 Task: In the Contact  VivianMoore@wnyc.org, schedule and save the meeting with title: 'Introducing Our Products and Services ', Select date: '20 August, 2023', select start time: 3:00:PM. Add location on call (718) 987-6552 with meeting description: For further discussion on products, kindly join the meeting.. Logged in from softage.6@softage.net
Action: Mouse moved to (93, 58)
Screenshot: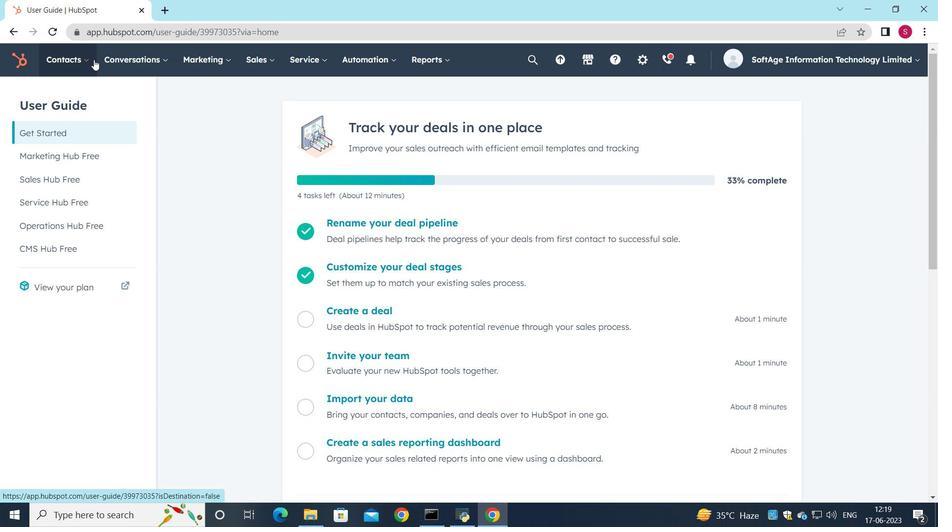 
Action: Mouse pressed left at (93, 58)
Screenshot: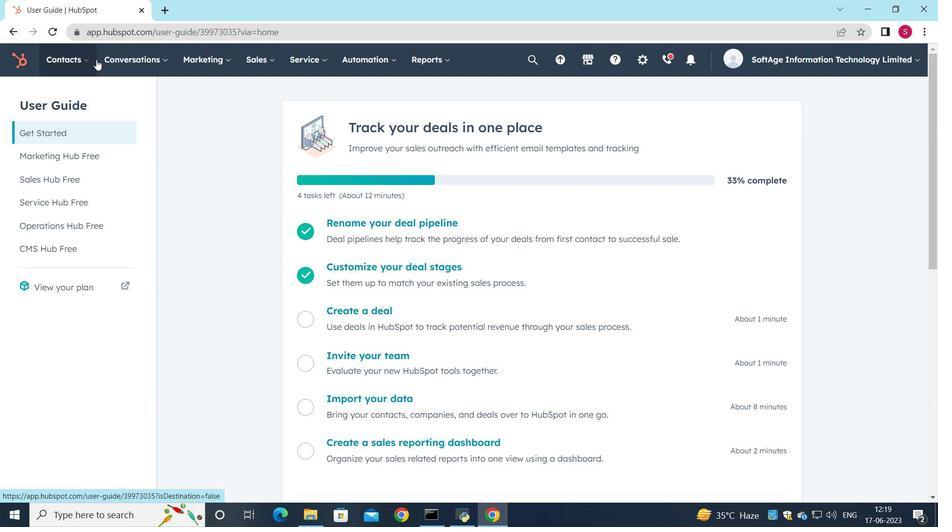 
Action: Mouse moved to (100, 91)
Screenshot: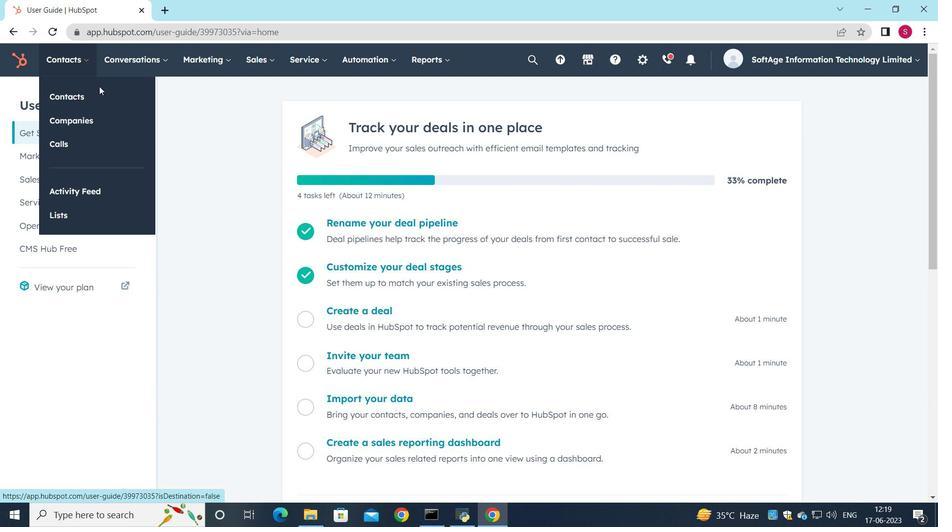 
Action: Mouse pressed left at (100, 91)
Screenshot: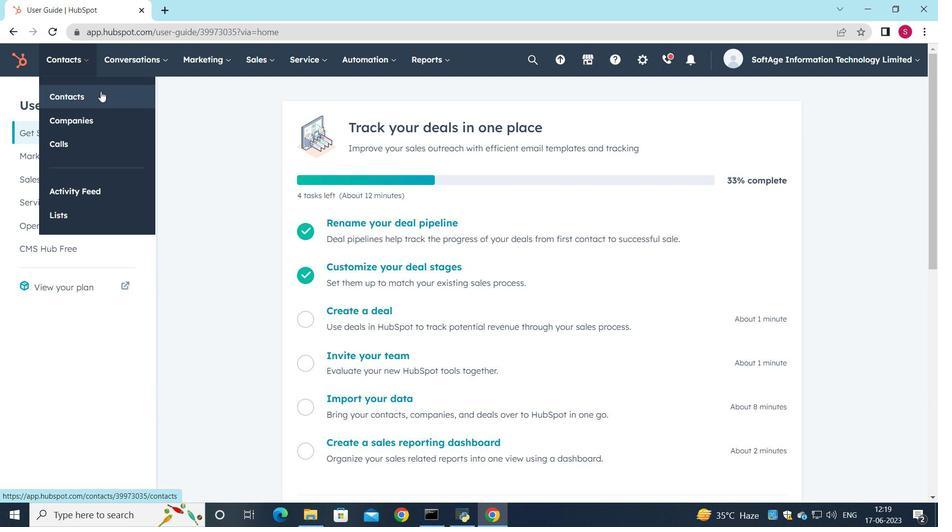 
Action: Mouse moved to (109, 202)
Screenshot: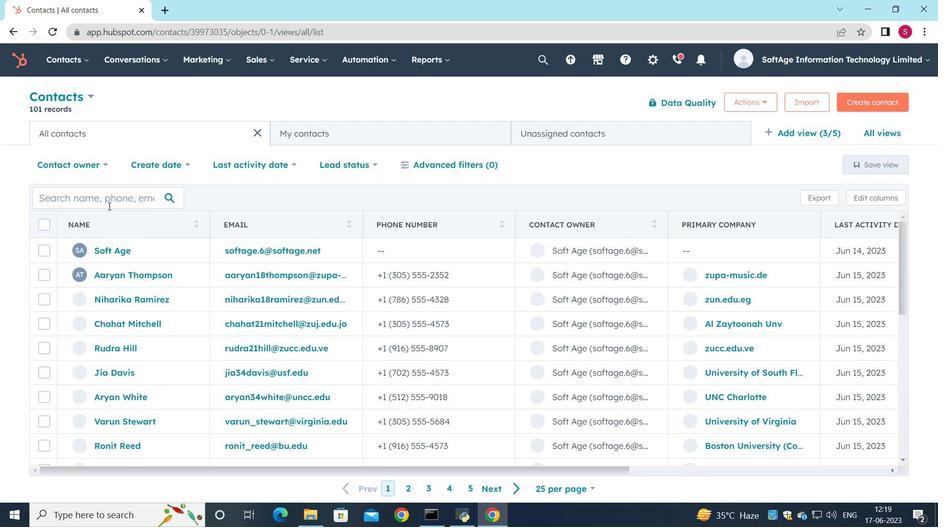 
Action: Mouse pressed left at (109, 202)
Screenshot: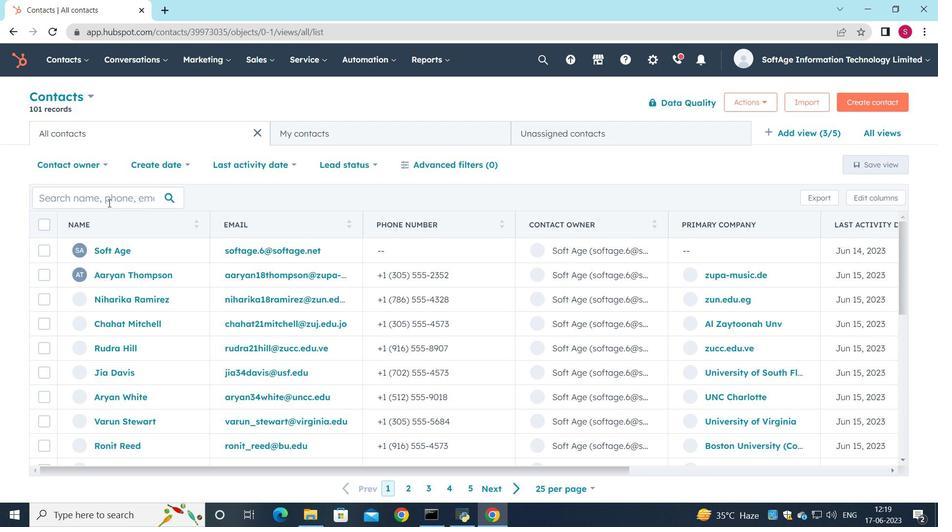 
Action: Mouse moved to (9, 0)
Screenshot: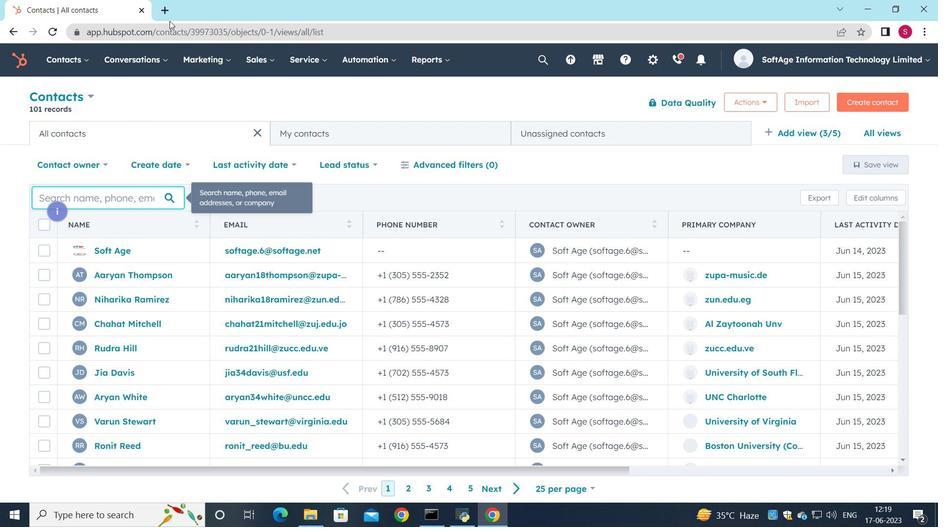 
Action: Key pressed <Key.shift>Vivian<Key.shift>Moore<Key.shift><Key.shift><Key.shift><Key.shift><Key.shift><Key.shift><Key.shift><Key.shift><Key.shift><Key.shift><Key.shift>@wnyc.org
Screenshot: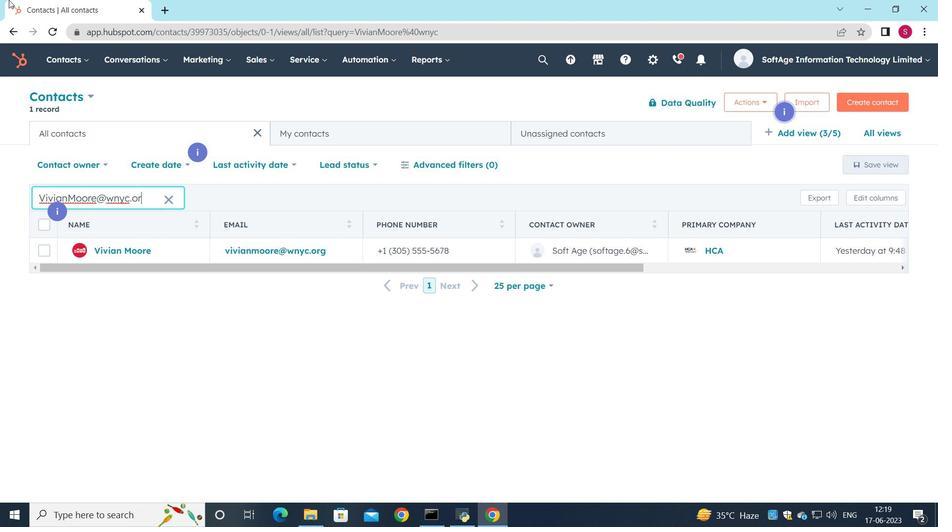 
Action: Mouse moved to (134, 249)
Screenshot: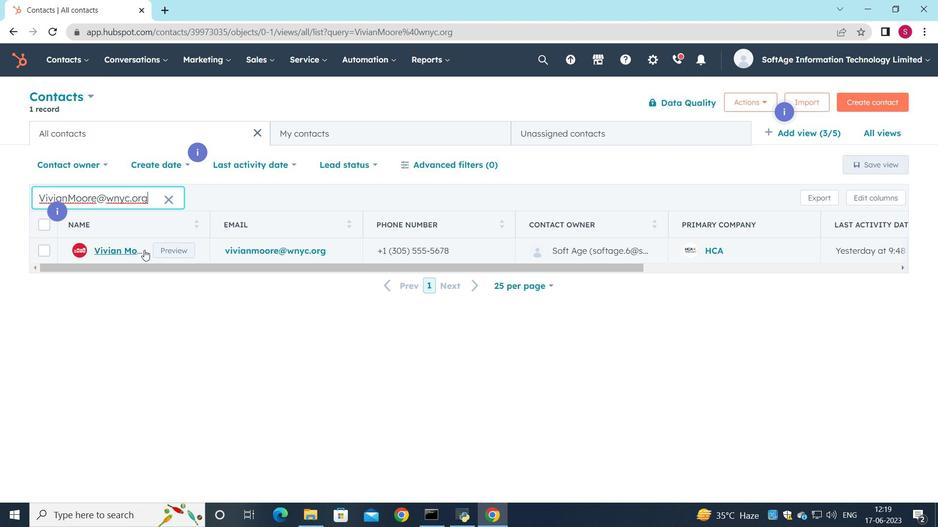 
Action: Mouse pressed left at (134, 249)
Screenshot: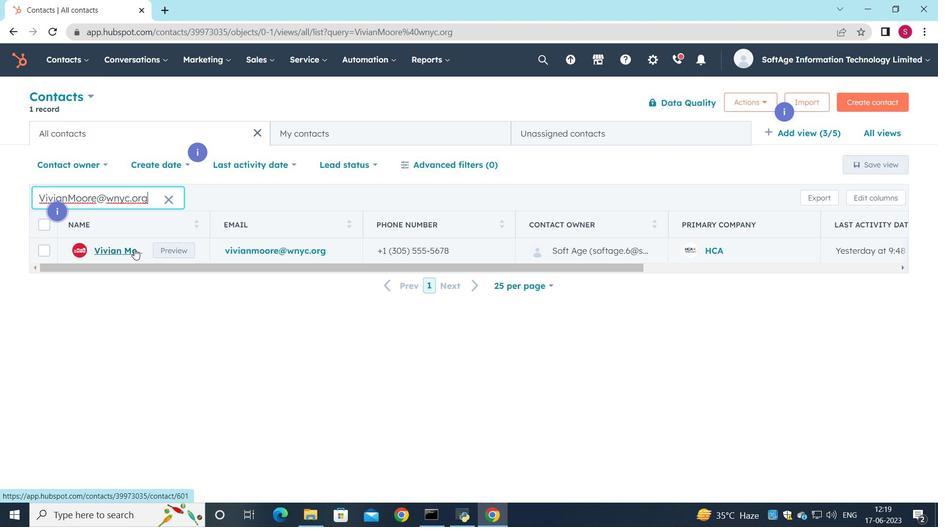 
Action: Mouse moved to (126, 252)
Screenshot: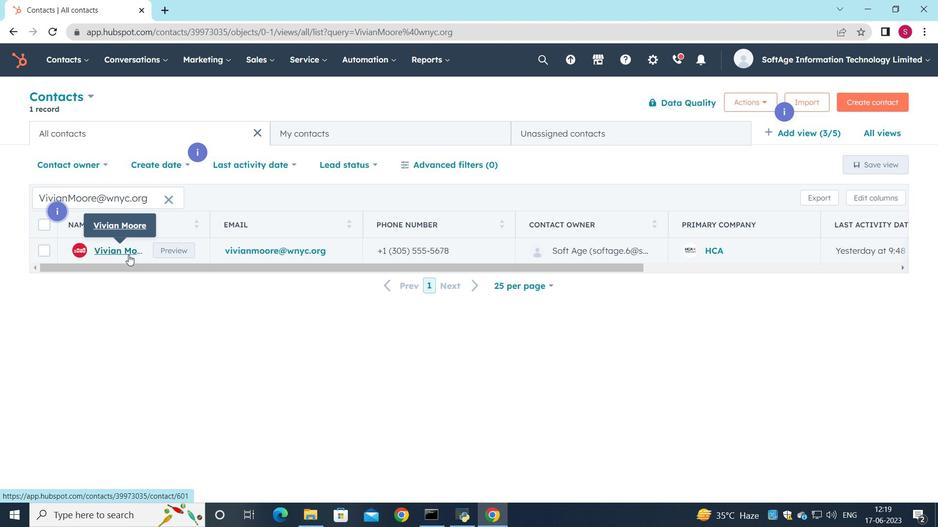 
Action: Mouse pressed left at (126, 252)
Screenshot: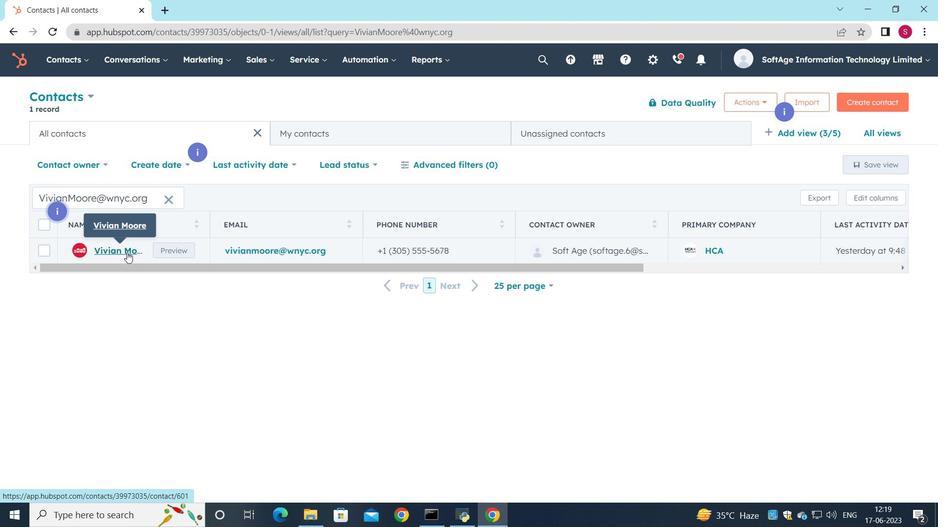 
Action: Mouse moved to (157, 198)
Screenshot: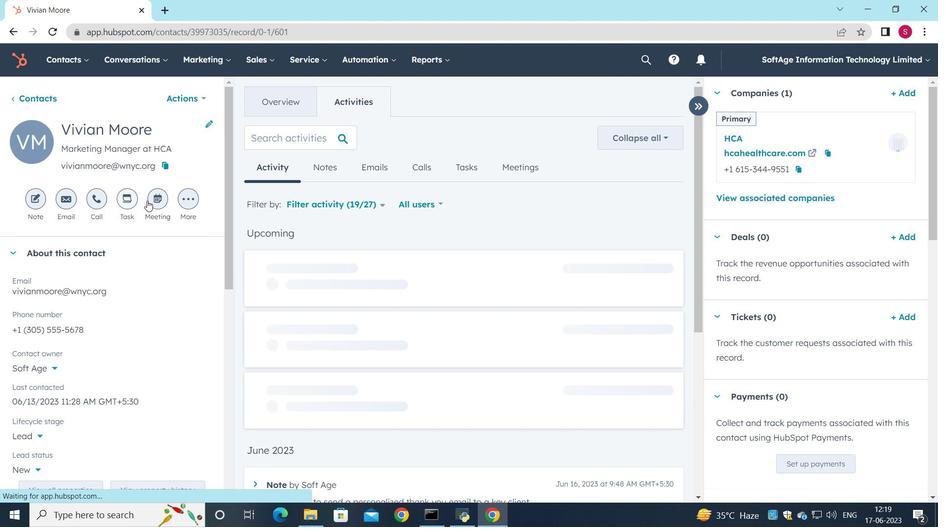 
Action: Mouse pressed left at (157, 198)
Screenshot: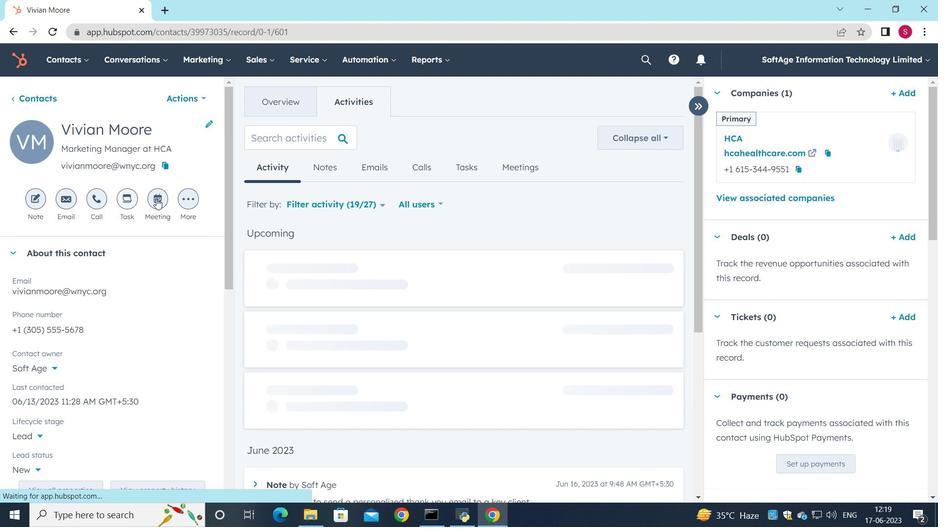 
Action: Mouse moved to (146, 191)
Screenshot: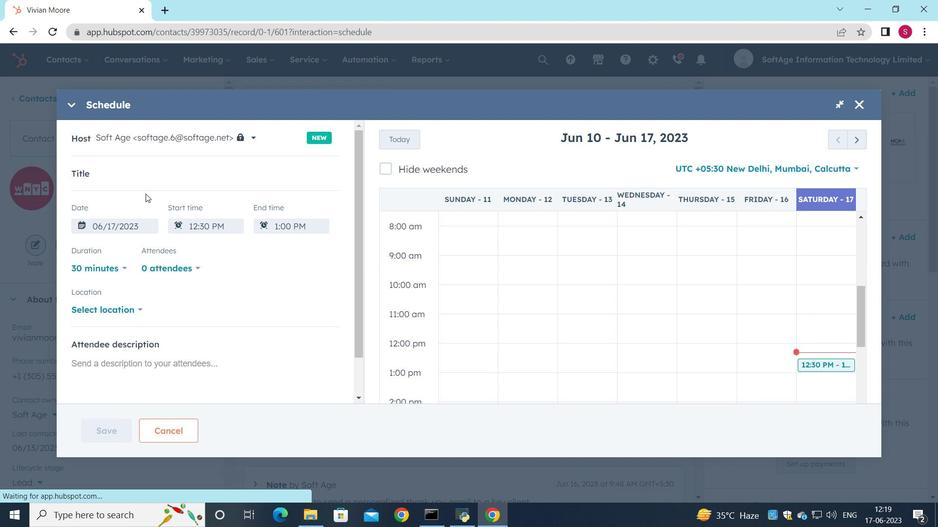 
Action: Key pressed <Key.shift>Introducing<Key.space><Key.shift><Key.shift><Key.shift><Key.shift><Key.shift><Key.shift><Key.shift><Key.shift><Key.shift><Key.shift><Key.shift><Key.shift><Key.shift>Our<Key.space><Key.shift>Pri<Key.backspace>ody<Key.backspace>ucts<Key.space>and<Key.space><Key.shift>Services
Screenshot: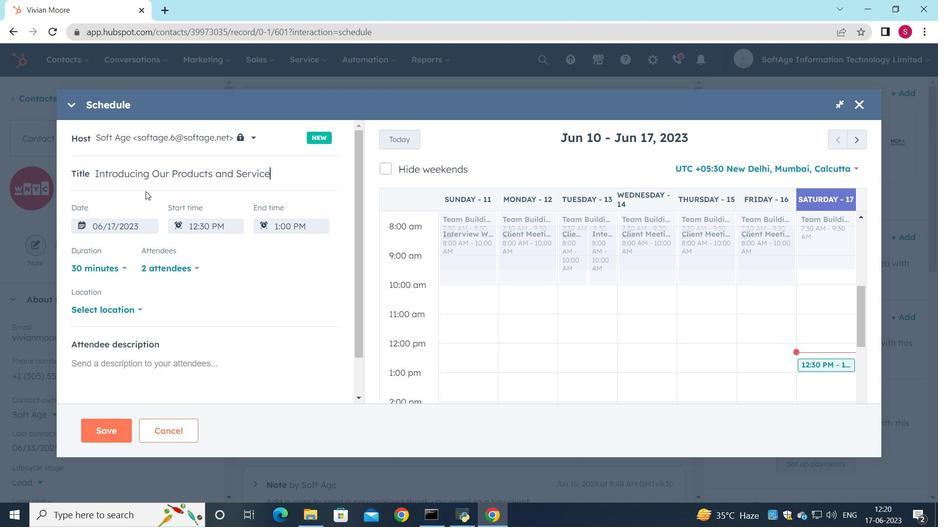 
Action: Mouse moved to (856, 139)
Screenshot: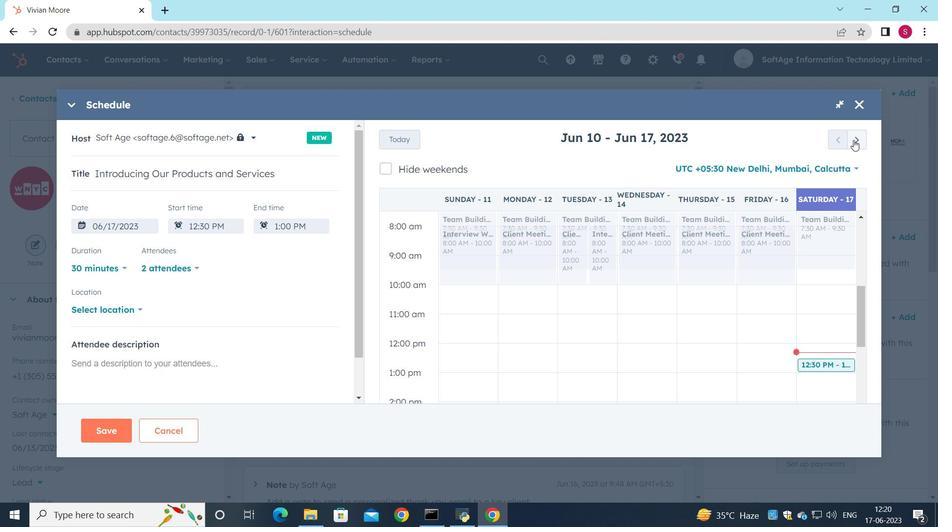 
Action: Mouse pressed left at (856, 139)
Screenshot: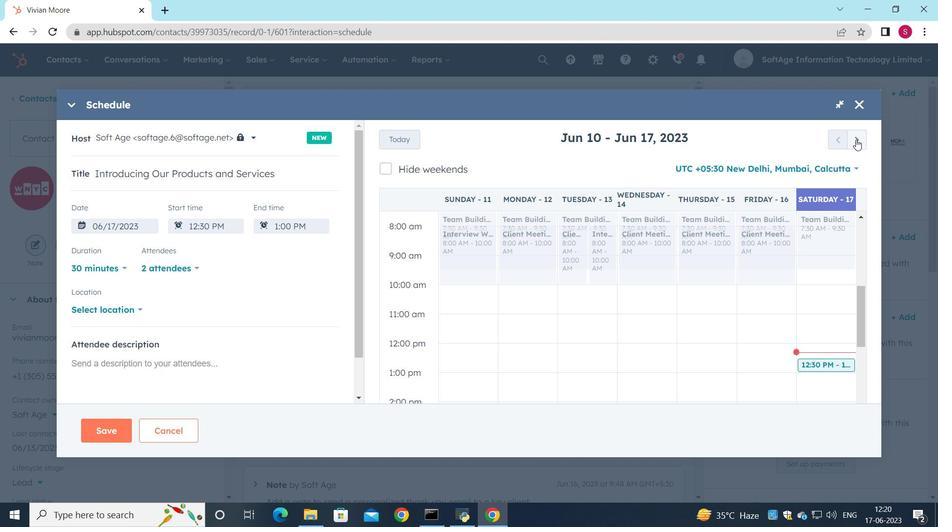 
Action: Mouse pressed left at (856, 139)
Screenshot: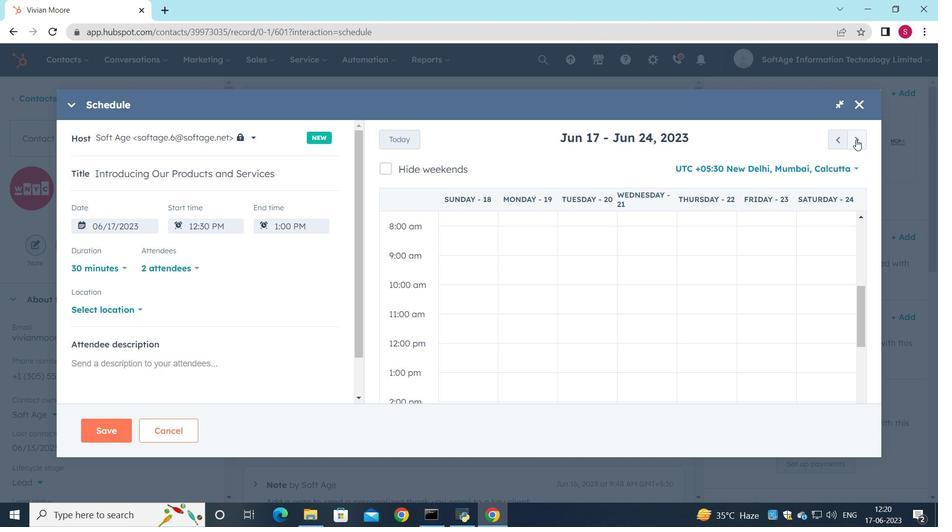 
Action: Mouse pressed left at (856, 139)
Screenshot: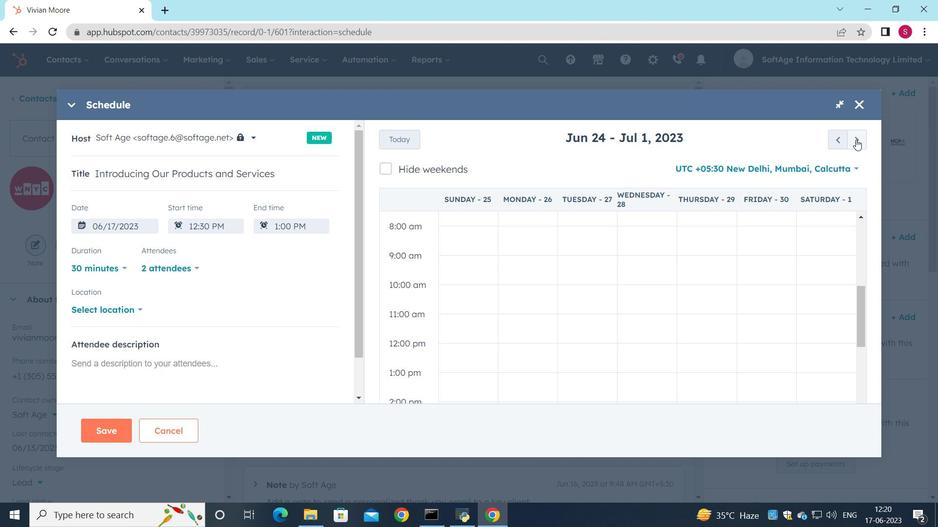 
Action: Mouse pressed left at (856, 139)
Screenshot: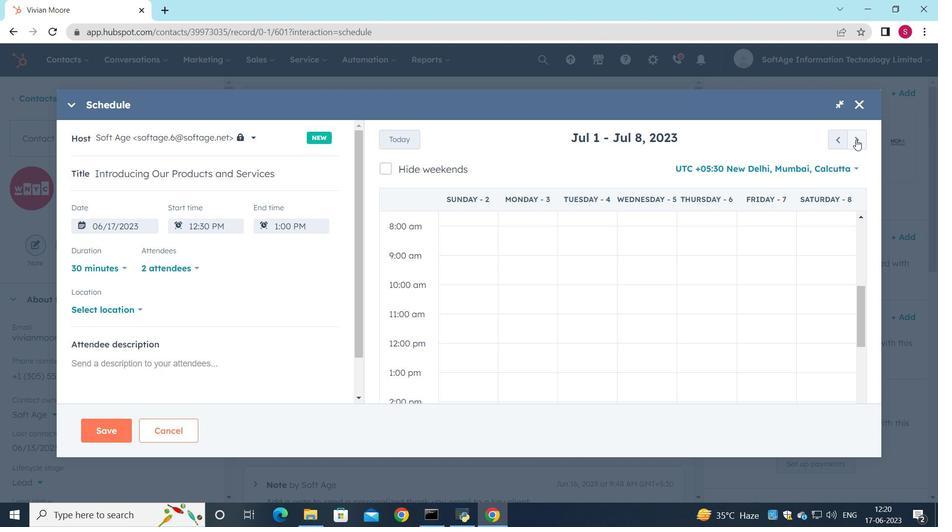 
Action: Mouse pressed left at (856, 139)
Screenshot: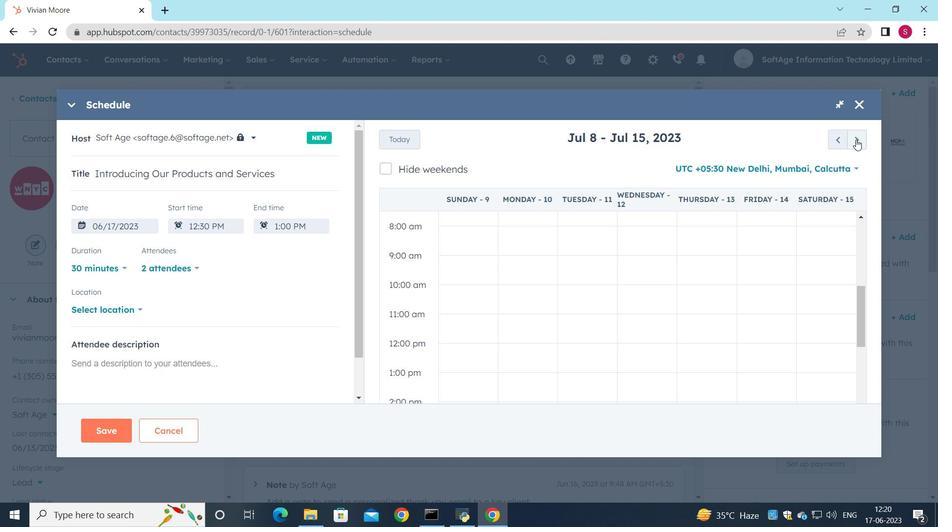 
Action: Mouse pressed left at (856, 139)
Screenshot: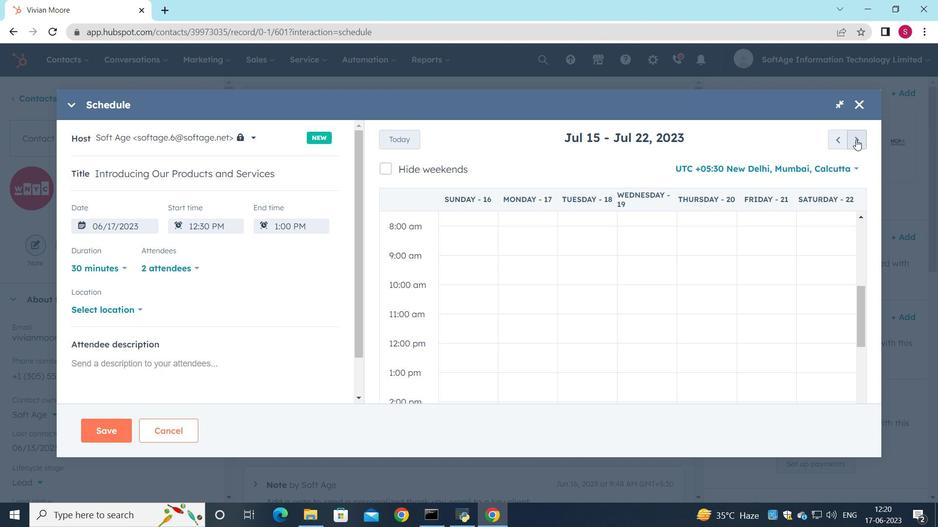 
Action: Mouse pressed left at (856, 139)
Screenshot: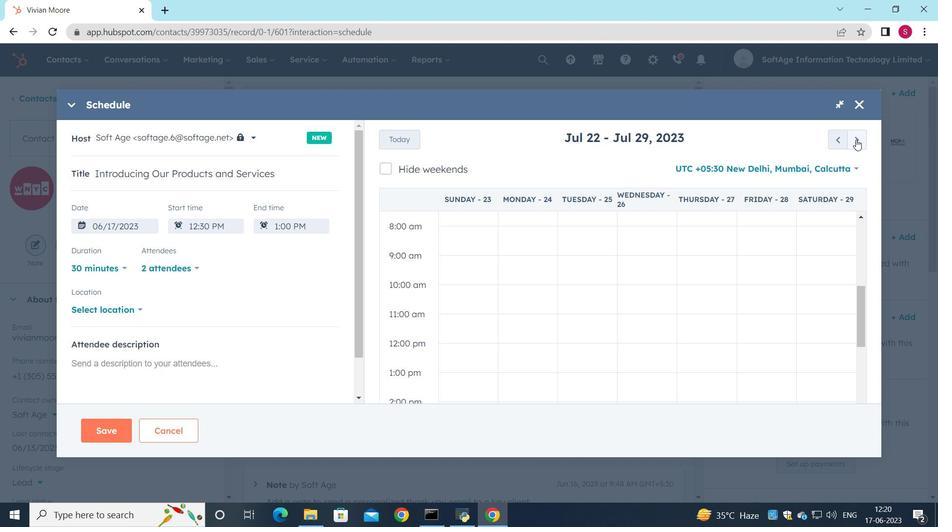 
Action: Mouse pressed left at (856, 139)
Screenshot: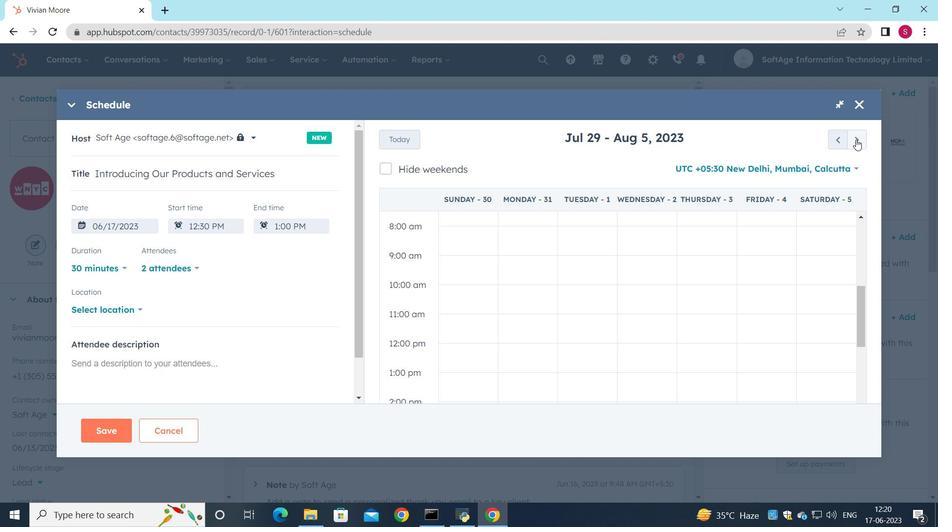 
Action: Mouse pressed left at (856, 139)
Screenshot: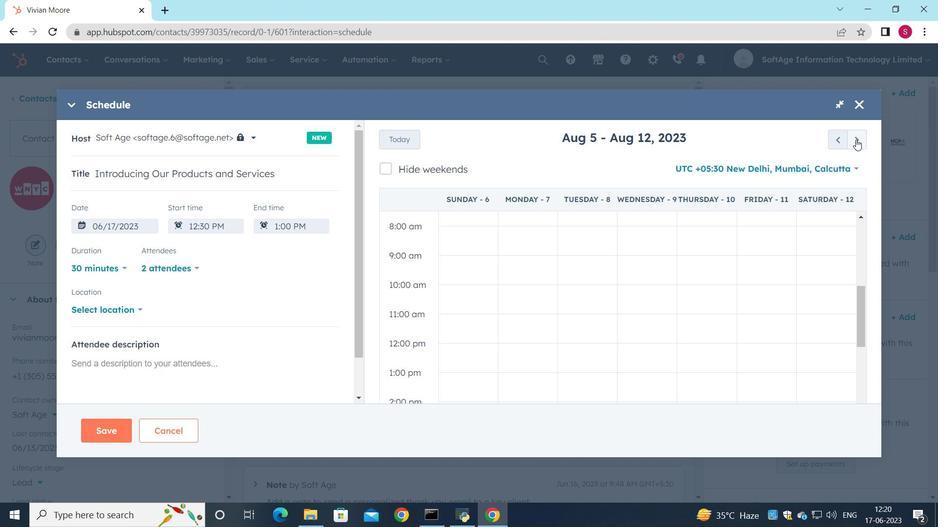 
Action: Mouse pressed left at (856, 139)
Screenshot: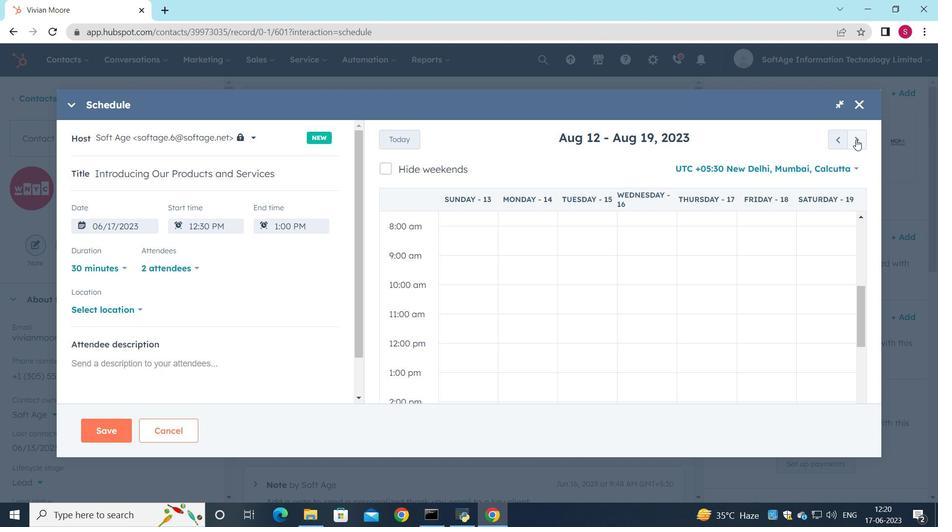 
Action: Mouse moved to (467, 316)
Screenshot: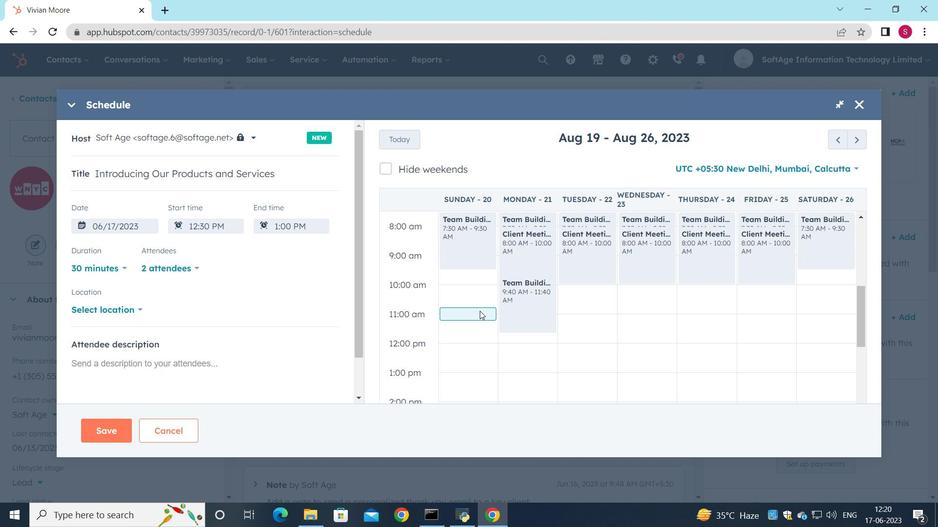 
Action: Mouse scrolled (467, 315) with delta (0, 0)
Screenshot: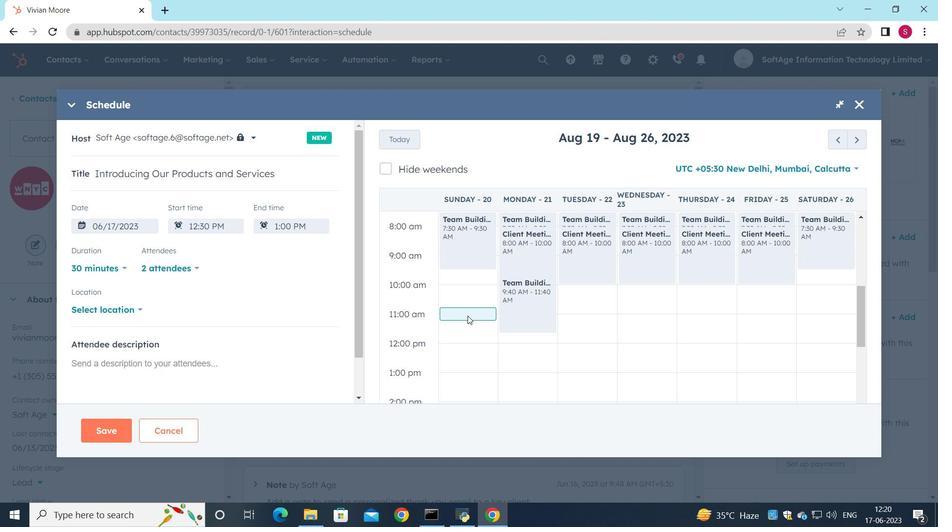 
Action: Mouse scrolled (467, 315) with delta (0, 0)
Screenshot: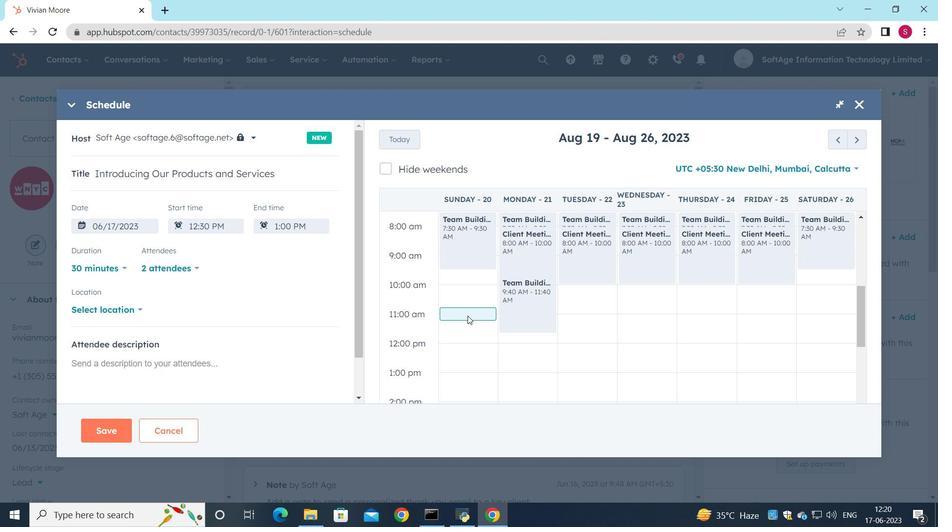 
Action: Mouse moved to (463, 309)
Screenshot: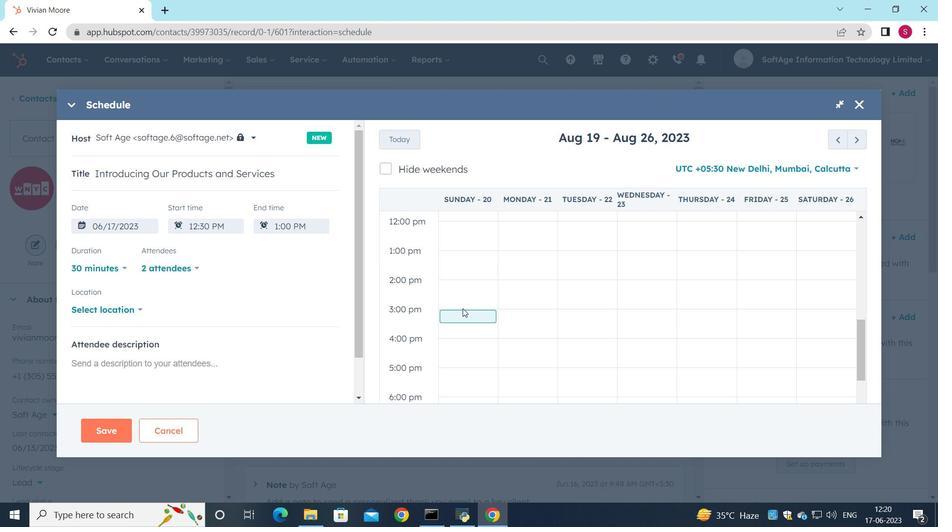 
Action: Mouse pressed left at (463, 309)
Screenshot: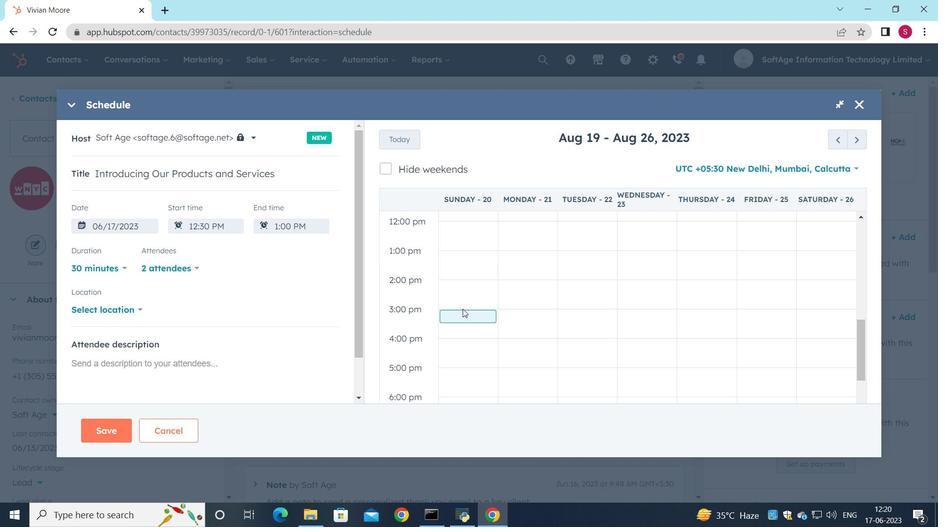 
Action: Mouse moved to (134, 306)
Screenshot: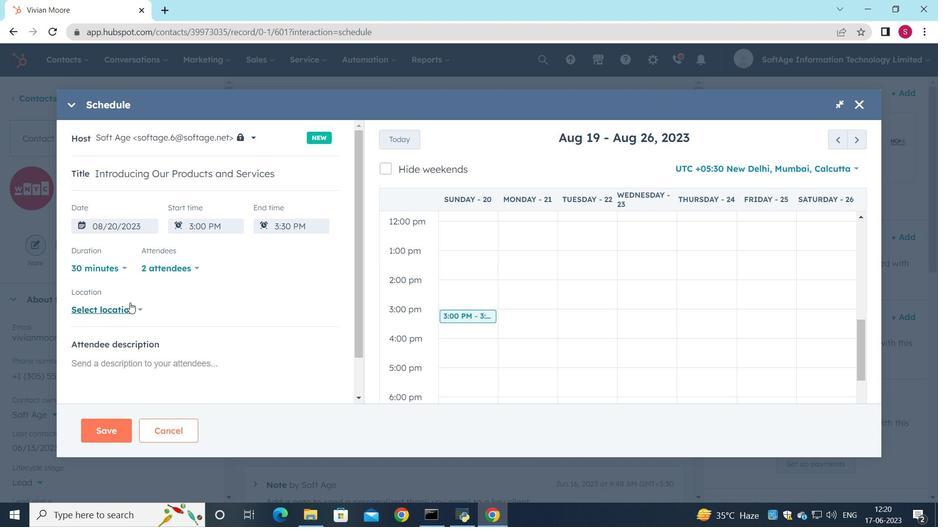 
Action: Mouse pressed left at (134, 306)
Screenshot: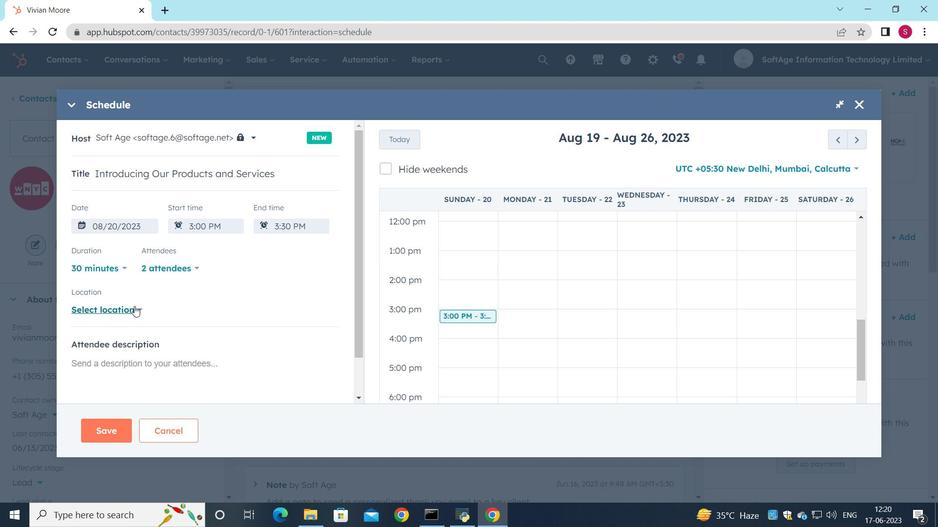
Action: Mouse moved to (232, 259)
Screenshot: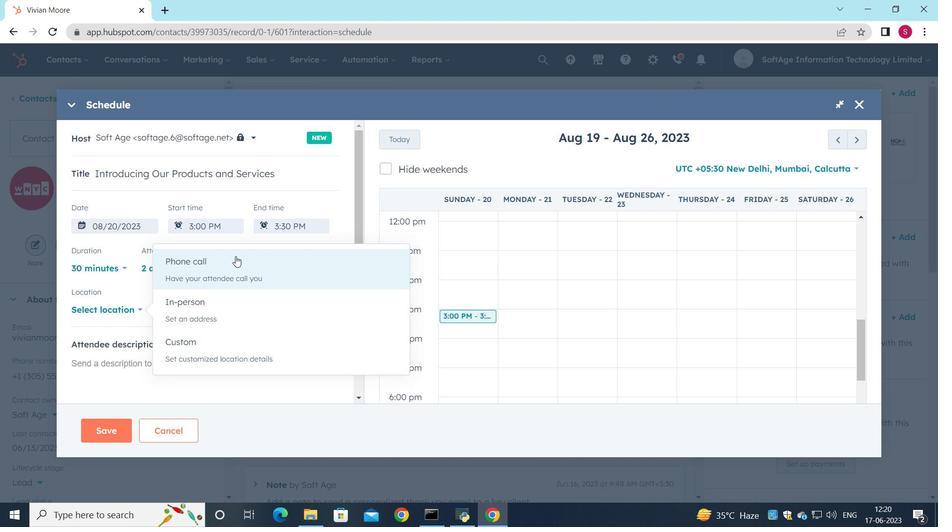 
Action: Mouse pressed left at (232, 259)
Screenshot: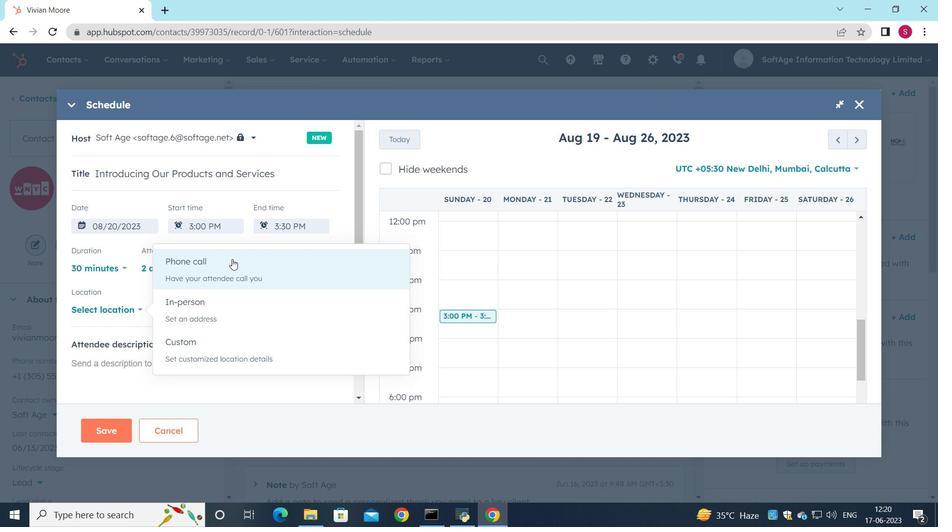 
Action: Mouse moved to (184, 303)
Screenshot: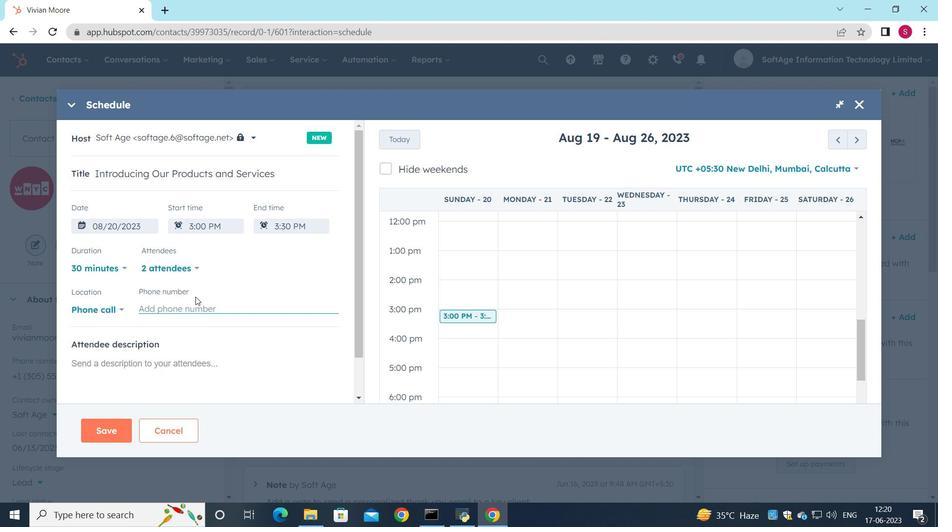 
Action: Mouse pressed left at (184, 303)
Screenshot: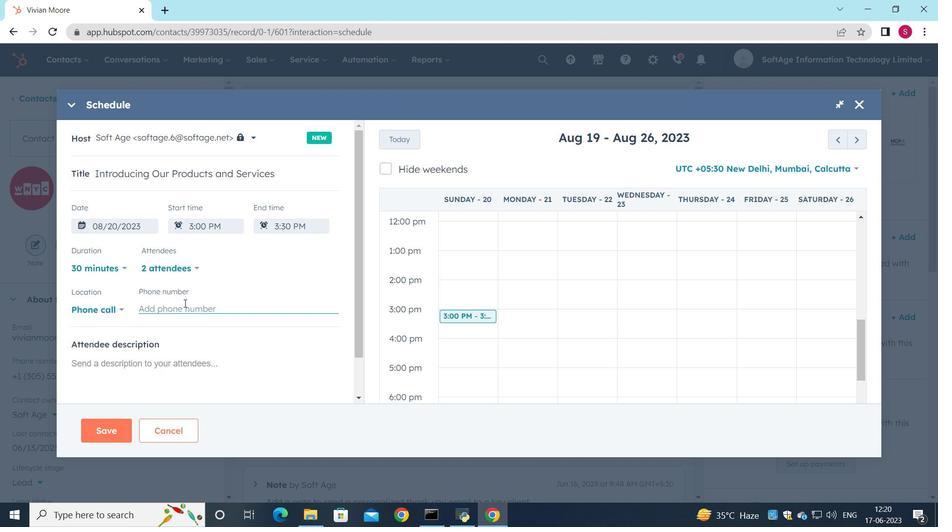 
Action: Mouse moved to (234, 0)
Screenshot: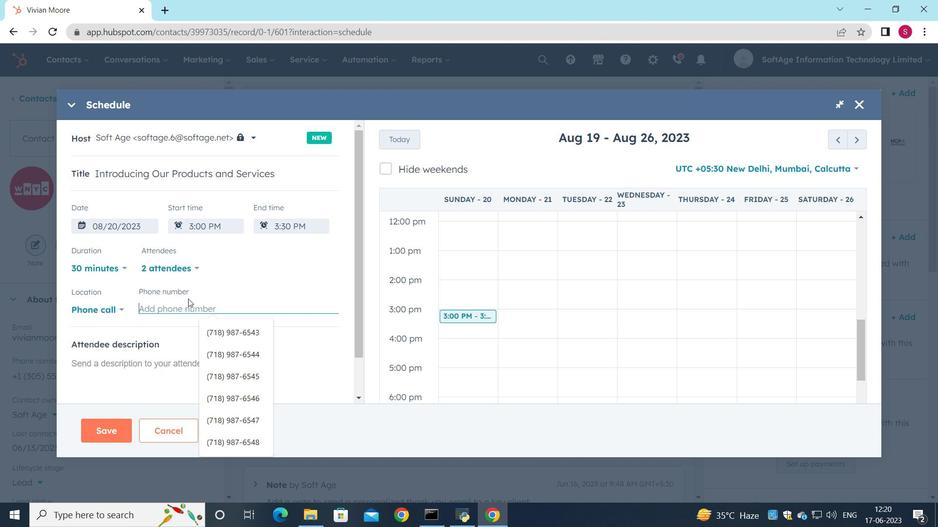 
Action: Key pressed <Key.shift_r>(718<Key.shift_r>)<Key.space>987-6552
Screenshot: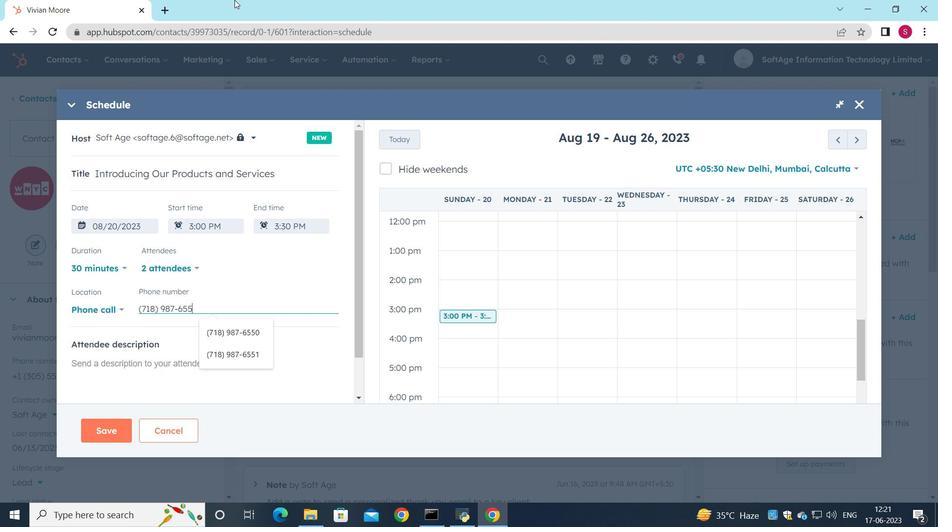 
Action: Mouse moved to (130, 364)
Screenshot: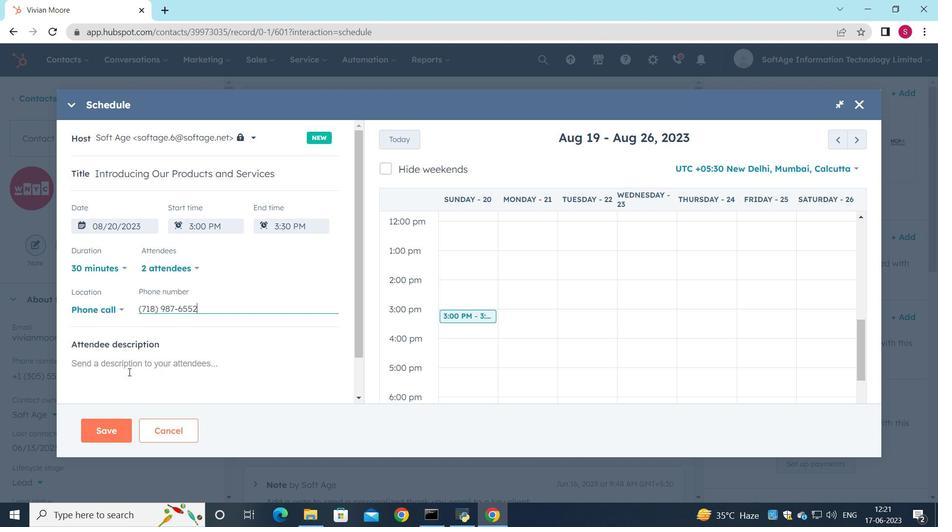 
Action: Mouse pressed left at (130, 364)
Screenshot: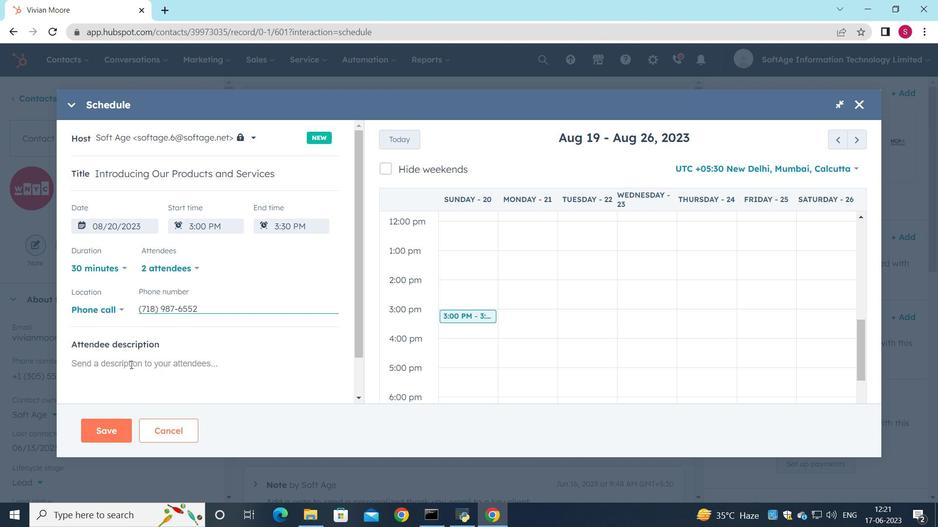 
Action: Key pressed <Key.shift><Key.shift><Key.shift><Key.shift><Key.shift><Key.shift><Key.shift><Key.shift><Key.shift><Key.shift>For<Key.space>further<Key.space>discussion<Key.space>on<Key.space>products,<Key.space>kindly<Key.space>join<Key.space>the<Key.space>meeting.
Screenshot: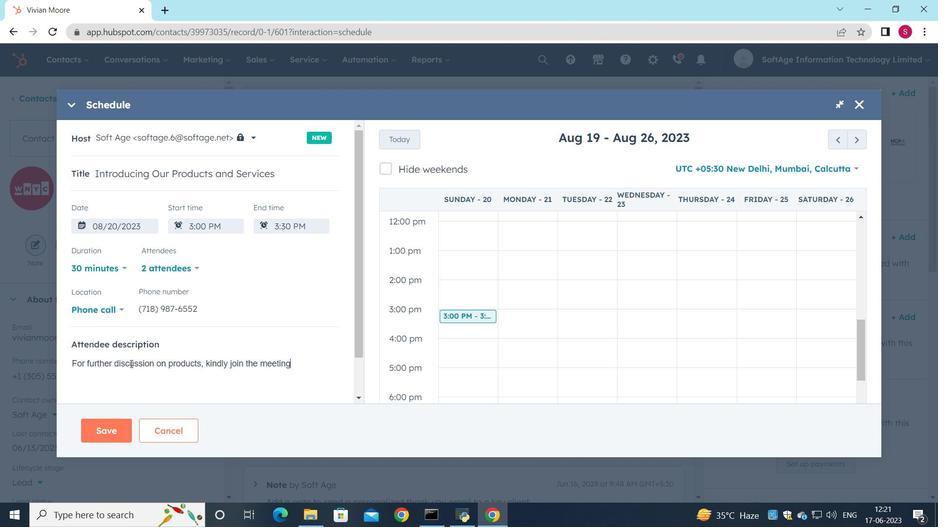 
Action: Mouse moved to (114, 429)
Screenshot: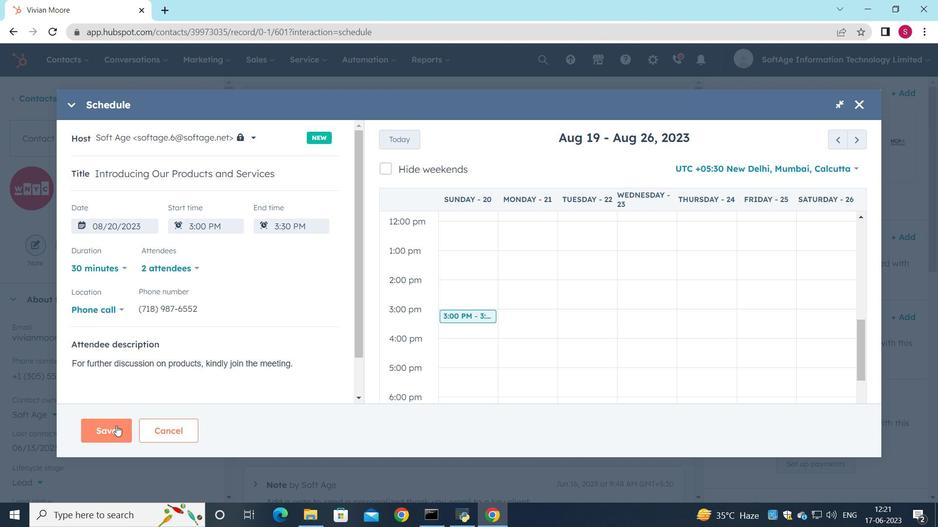 
Action: Mouse pressed left at (114, 429)
Screenshot: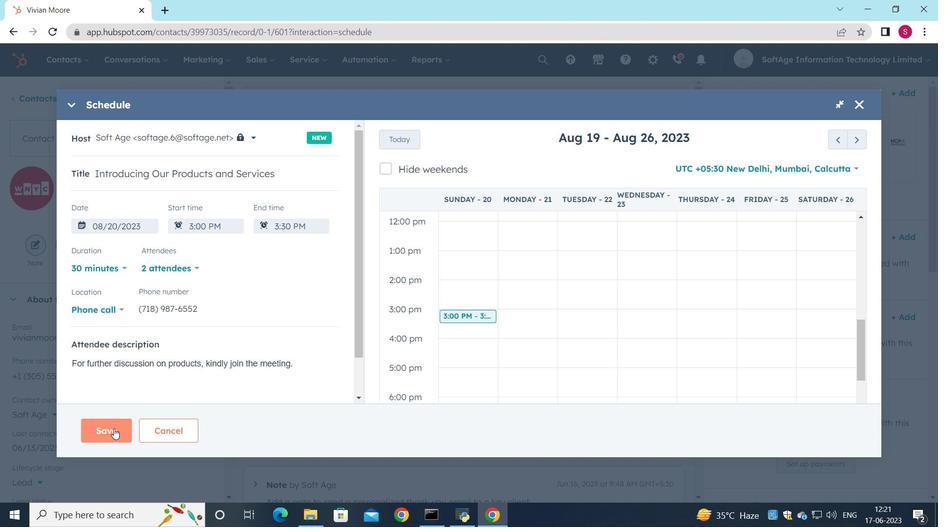 
Action: Mouse moved to (232, 432)
Screenshot: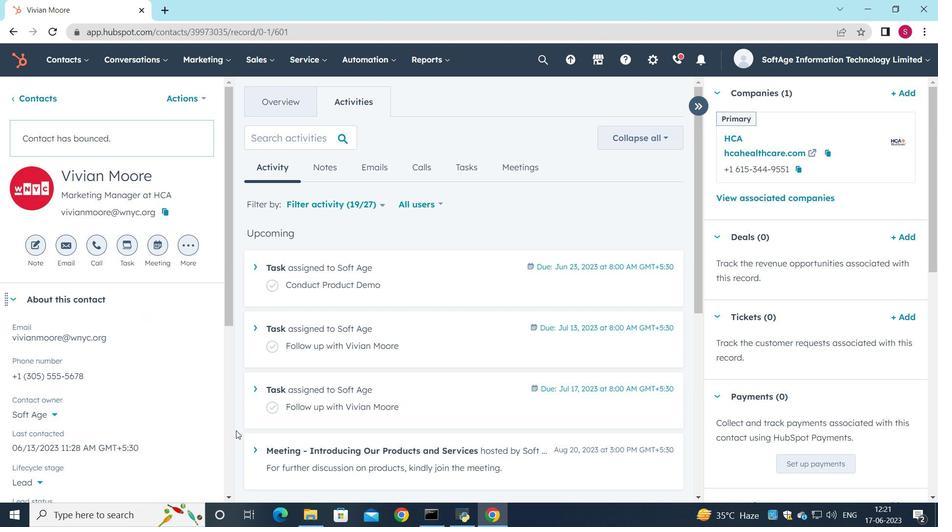 
